 Task: Provide positive feedback about the 'Focused Inbox' feature in Microsoft Outlook.
Action: Mouse moved to (290, 36)
Screenshot: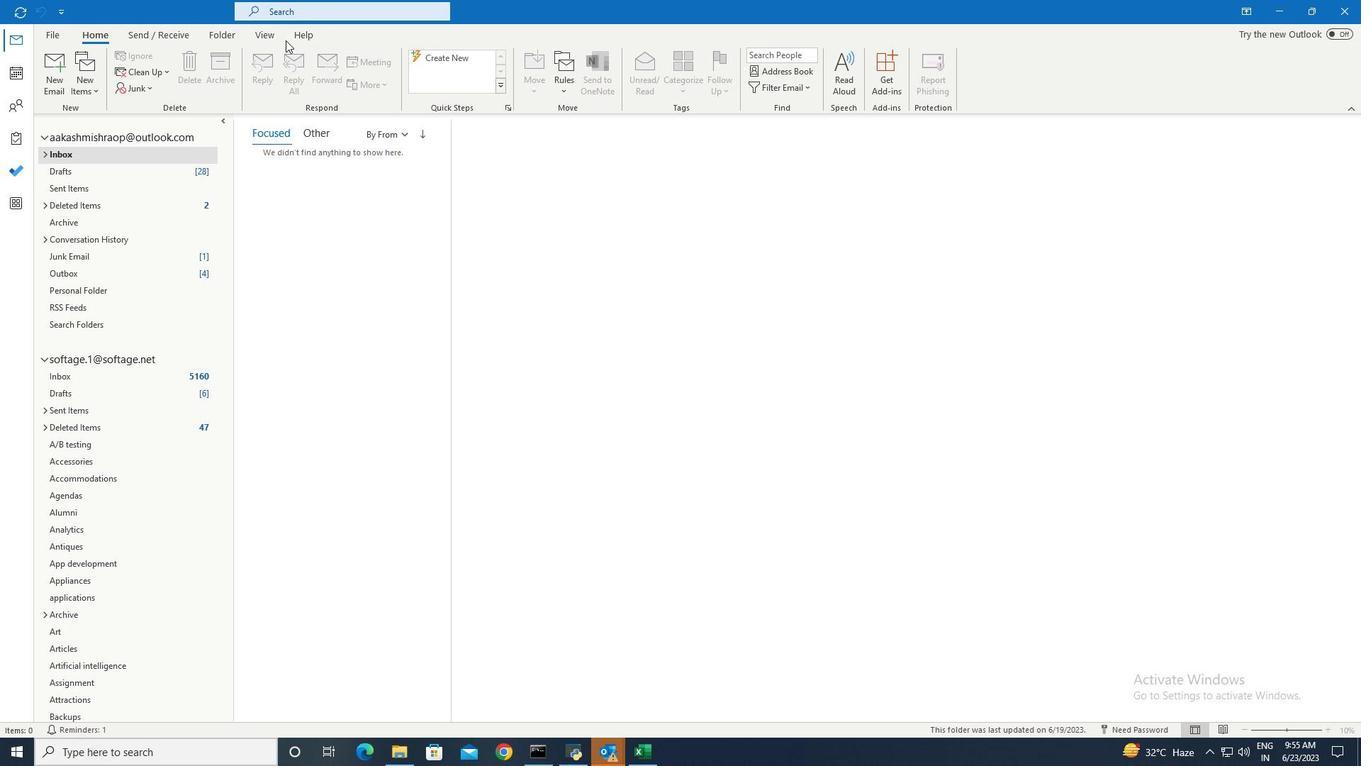 
Action: Mouse pressed left at (290, 36)
Screenshot: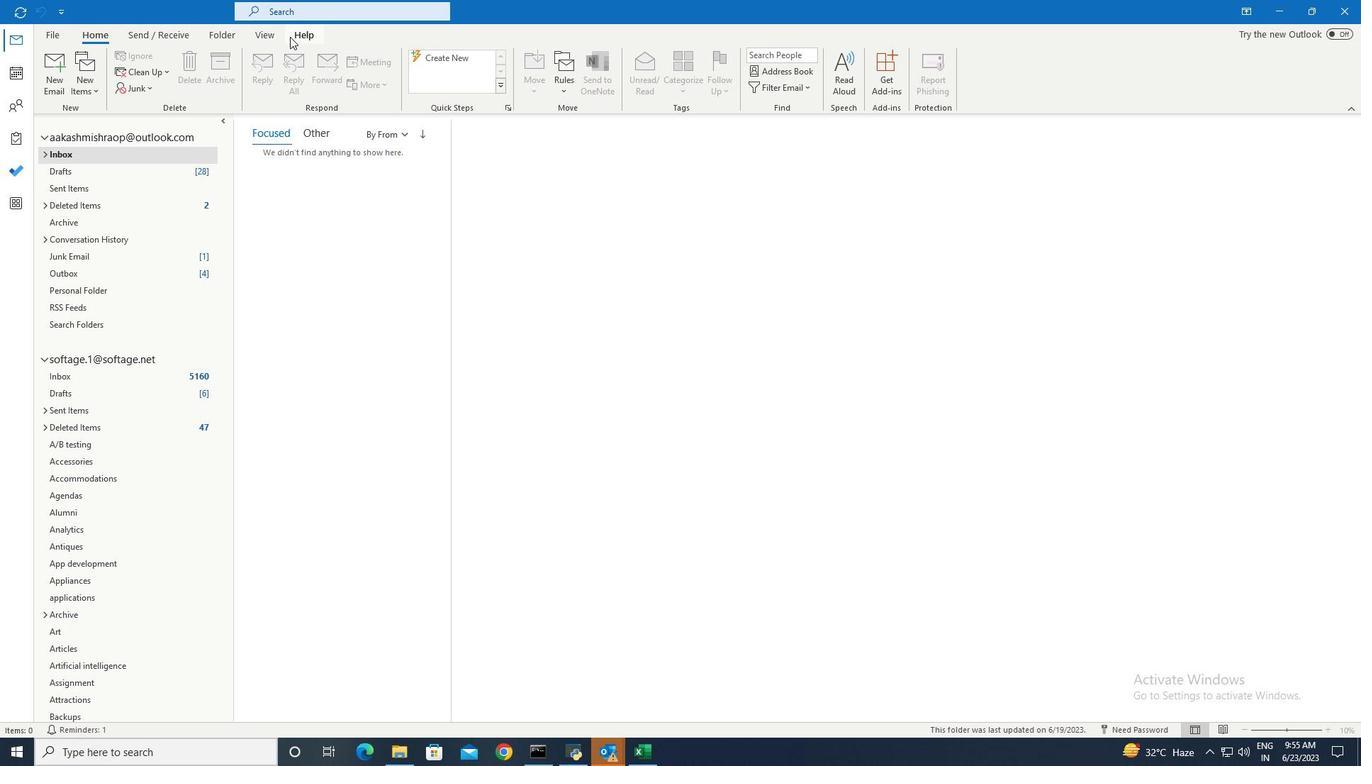 
Action: Mouse moved to (191, 72)
Screenshot: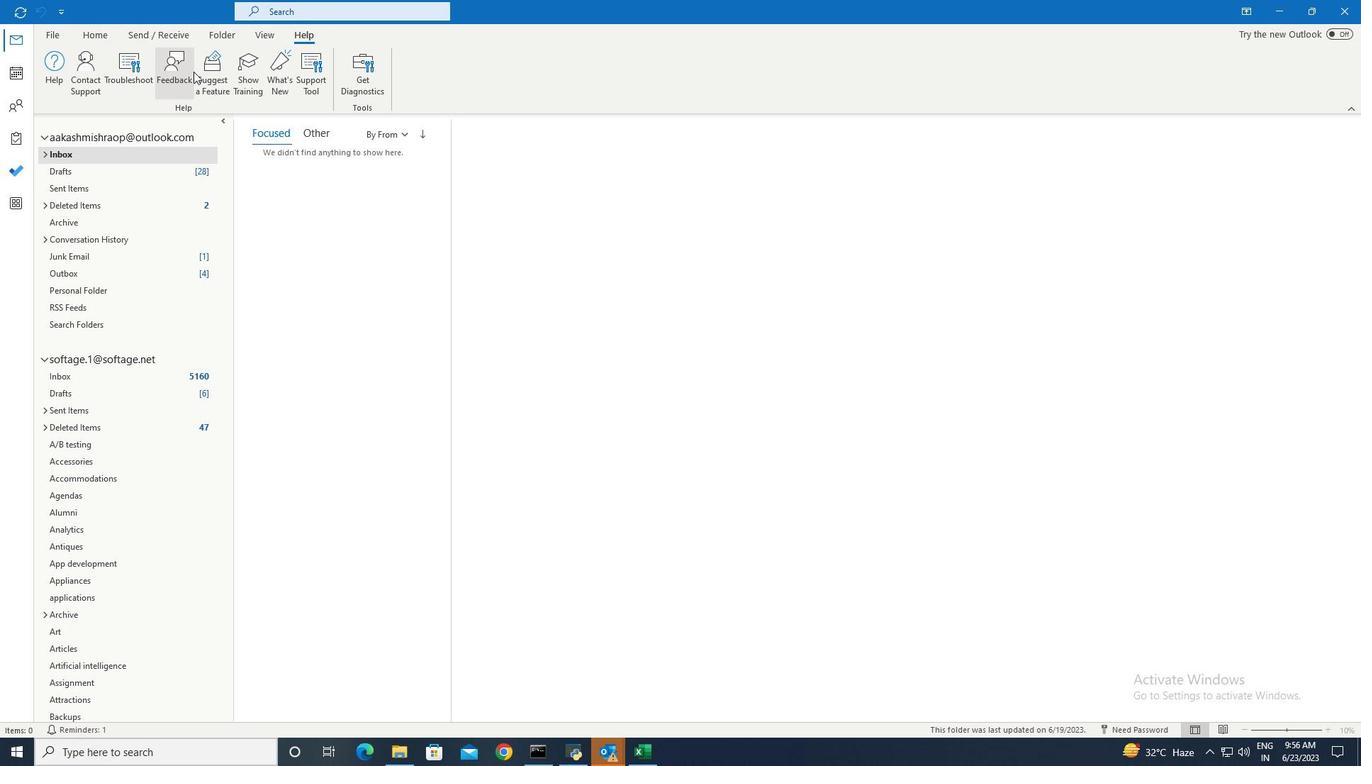 
Action: Mouse pressed left at (191, 72)
Screenshot: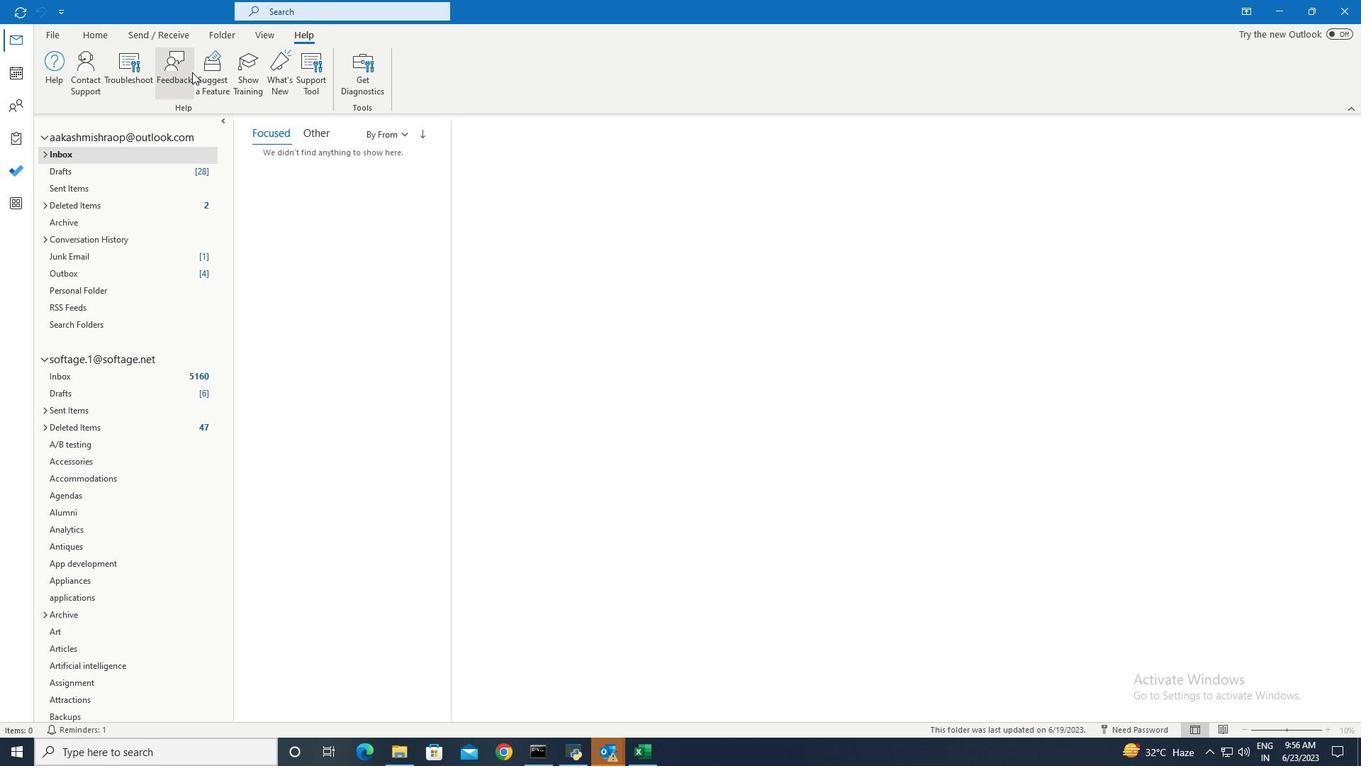 
Action: Mouse moved to (1115, 195)
Screenshot: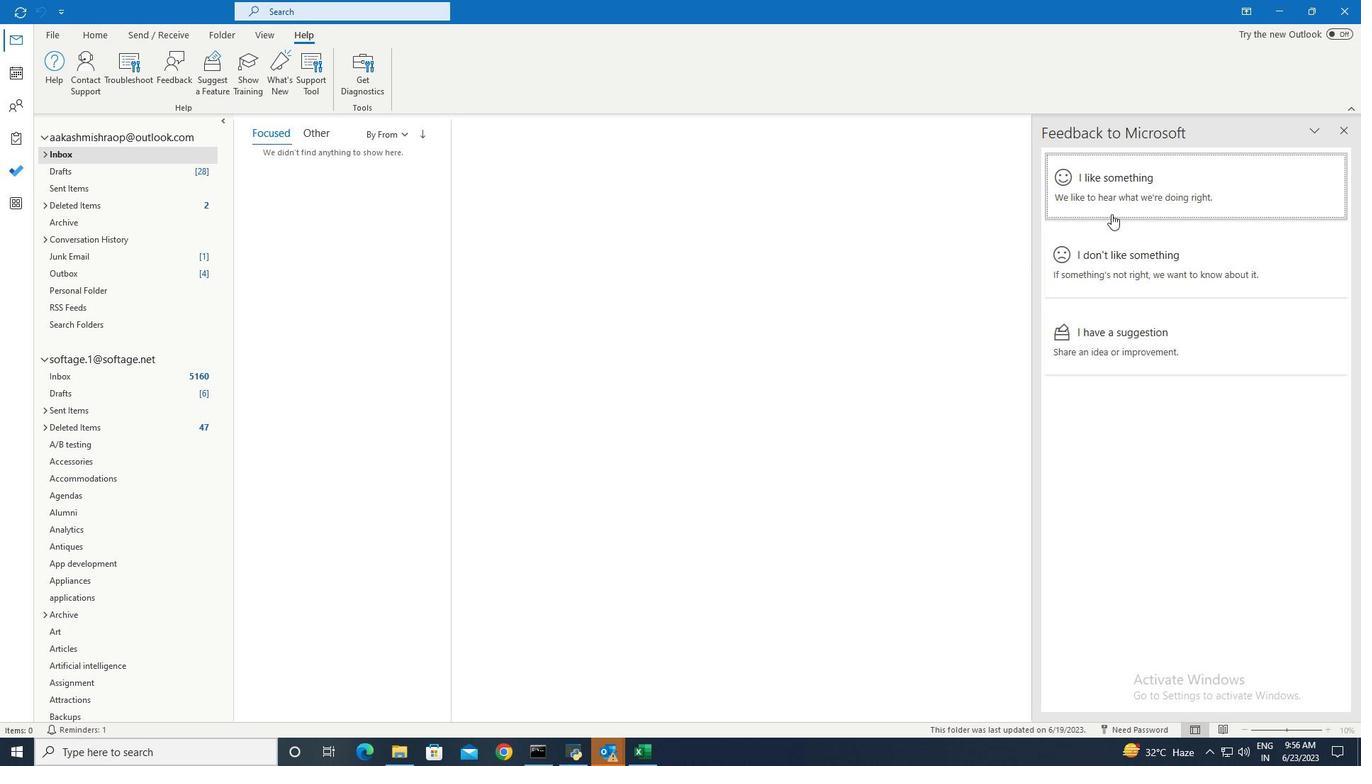 
Action: Mouse pressed left at (1115, 195)
Screenshot: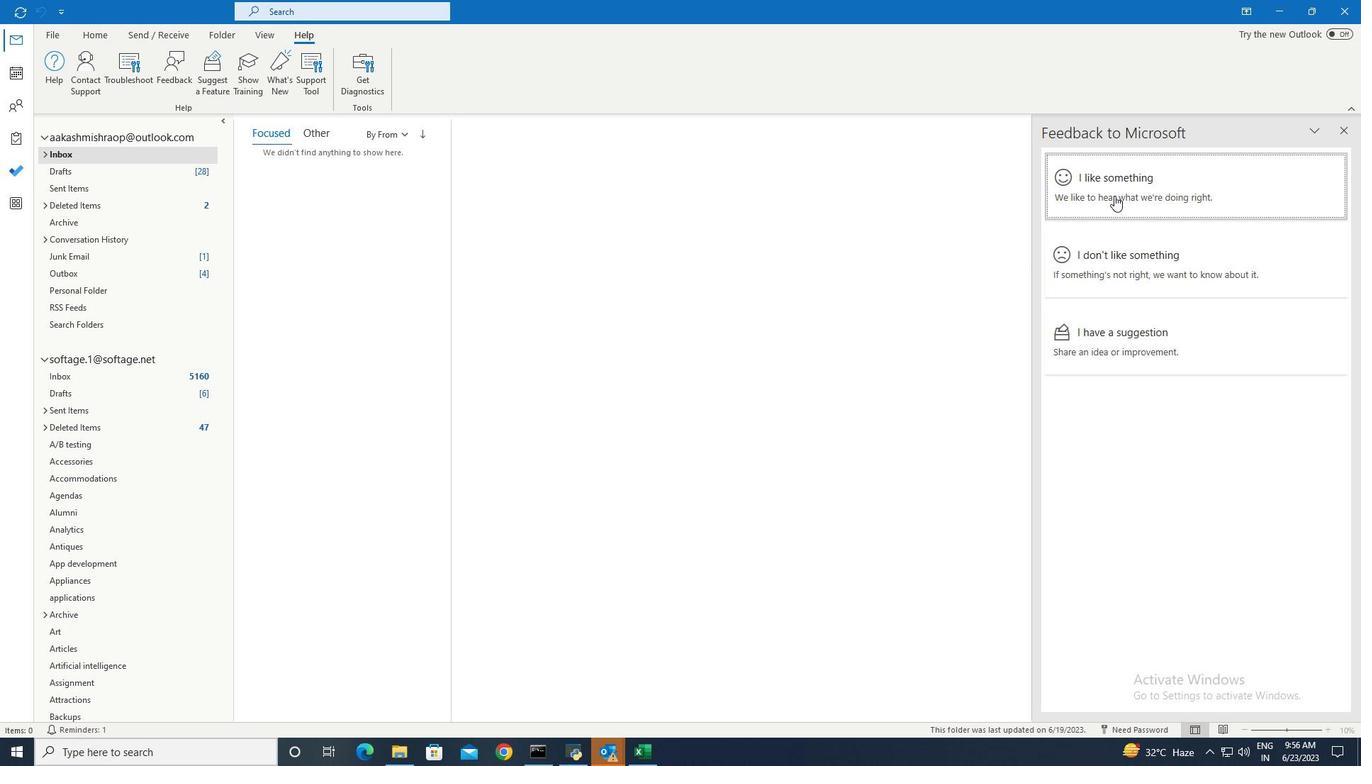 
Action: Mouse moved to (1091, 244)
Screenshot: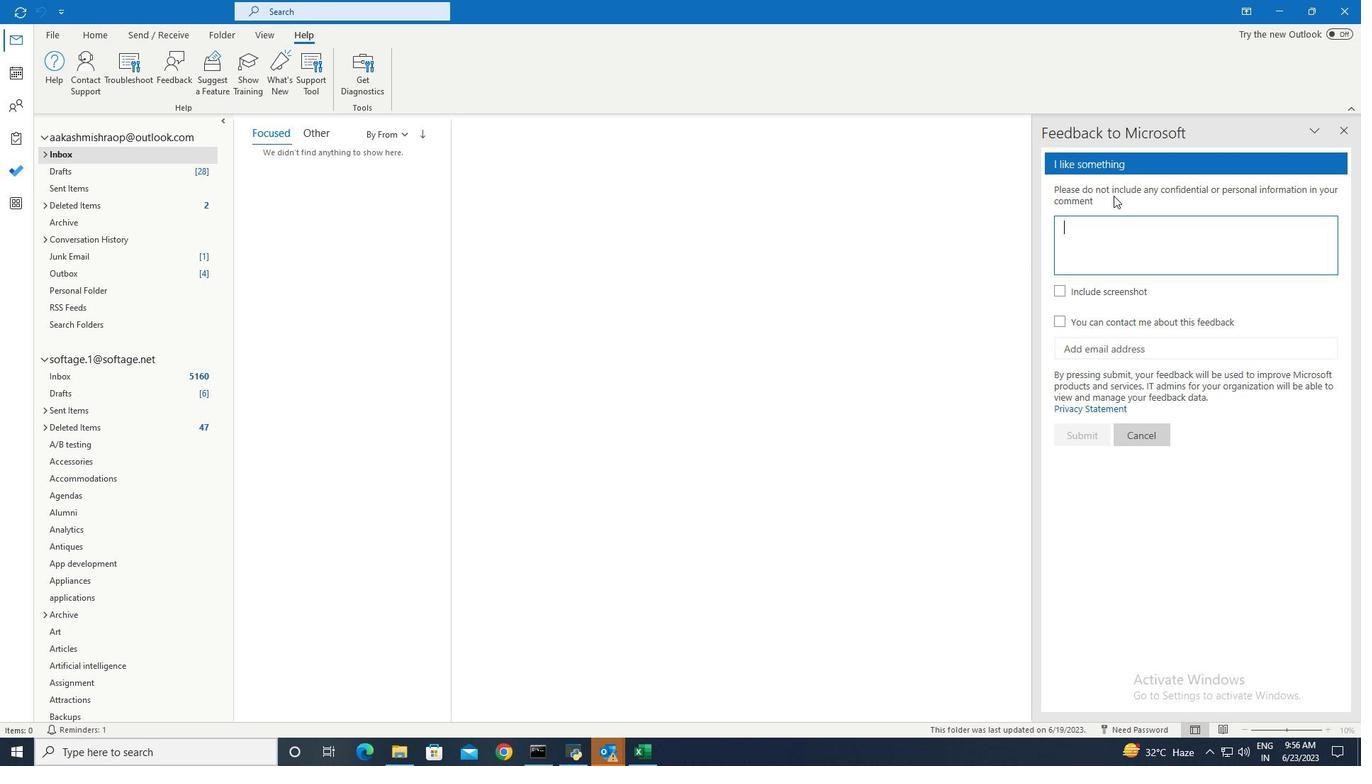 
Action: Mouse pressed left at (1091, 244)
Screenshot: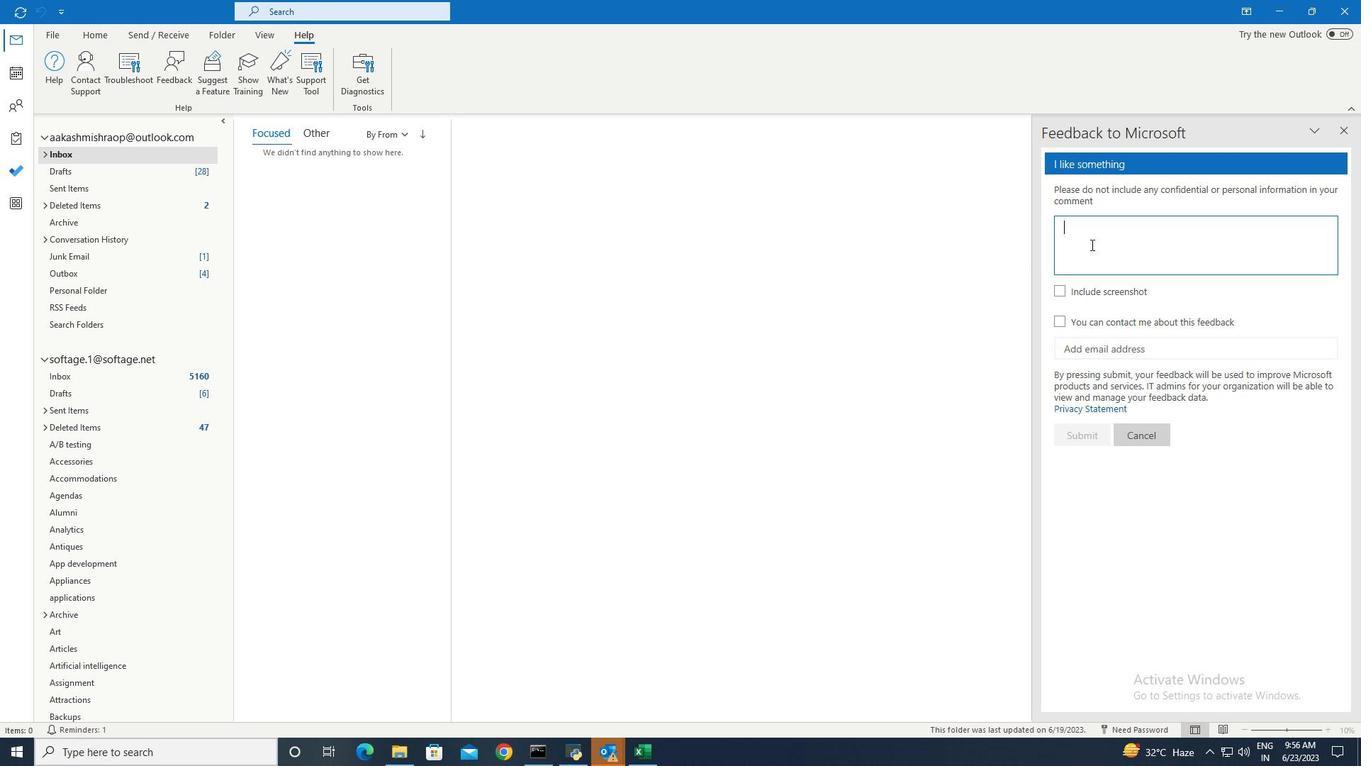 
Action: Key pressed <Key.shift>I<Key.space>would<Key.space>like<Key.space>to<Key.space>express<Key.space>my<Key.space>appreciation<Key.space>for<Key.space>the'focused<Key.space>inbox'<Key.space>feature<Key.space>in<Key.space>outlook
Screenshot: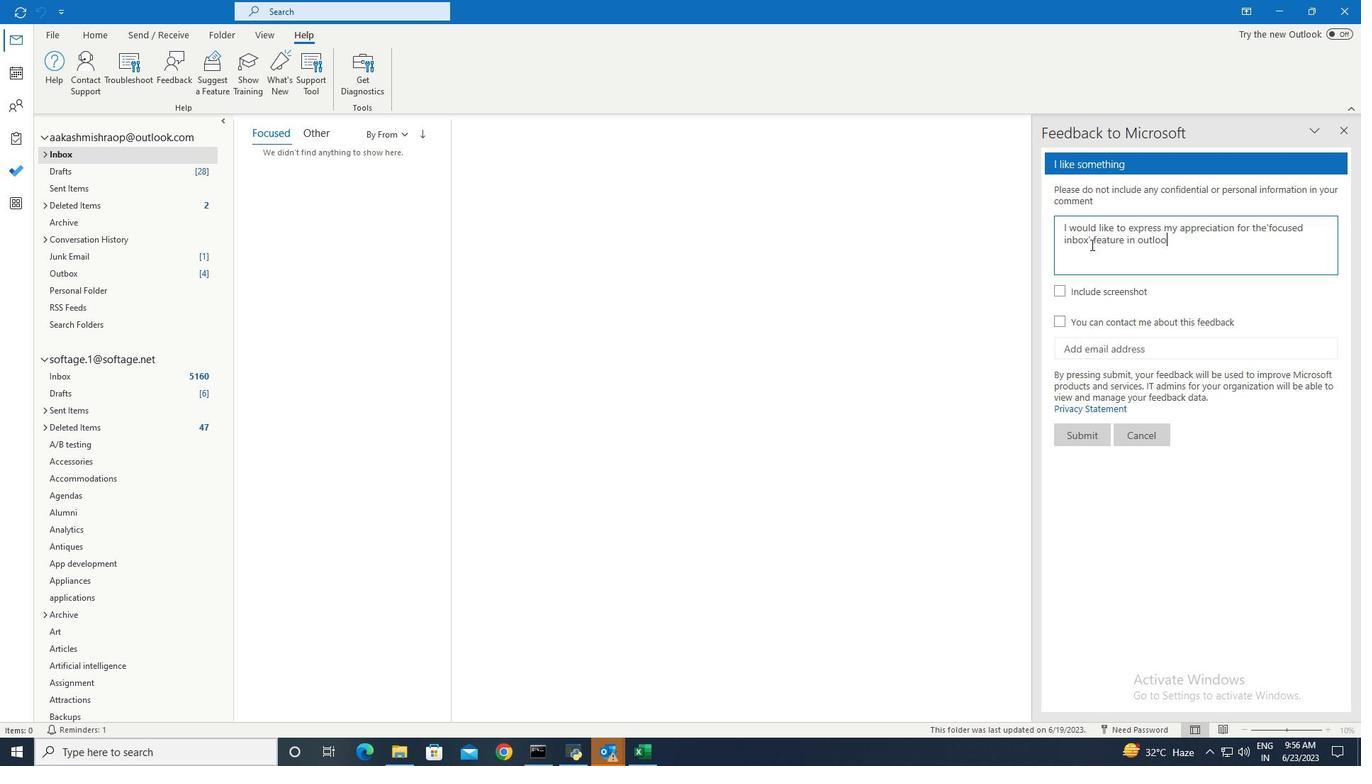 
Action: Mouse moved to (1097, 431)
Screenshot: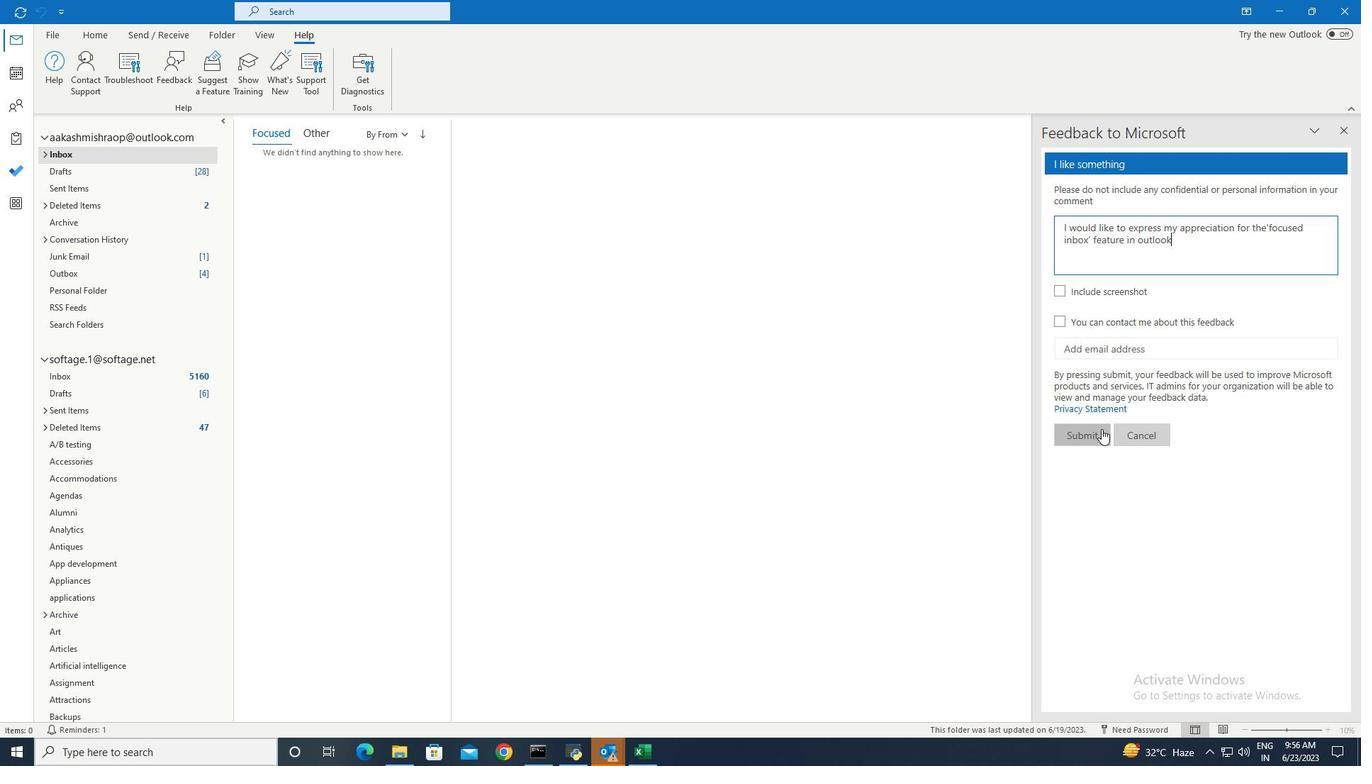 
Action: Mouse pressed left at (1097, 431)
Screenshot: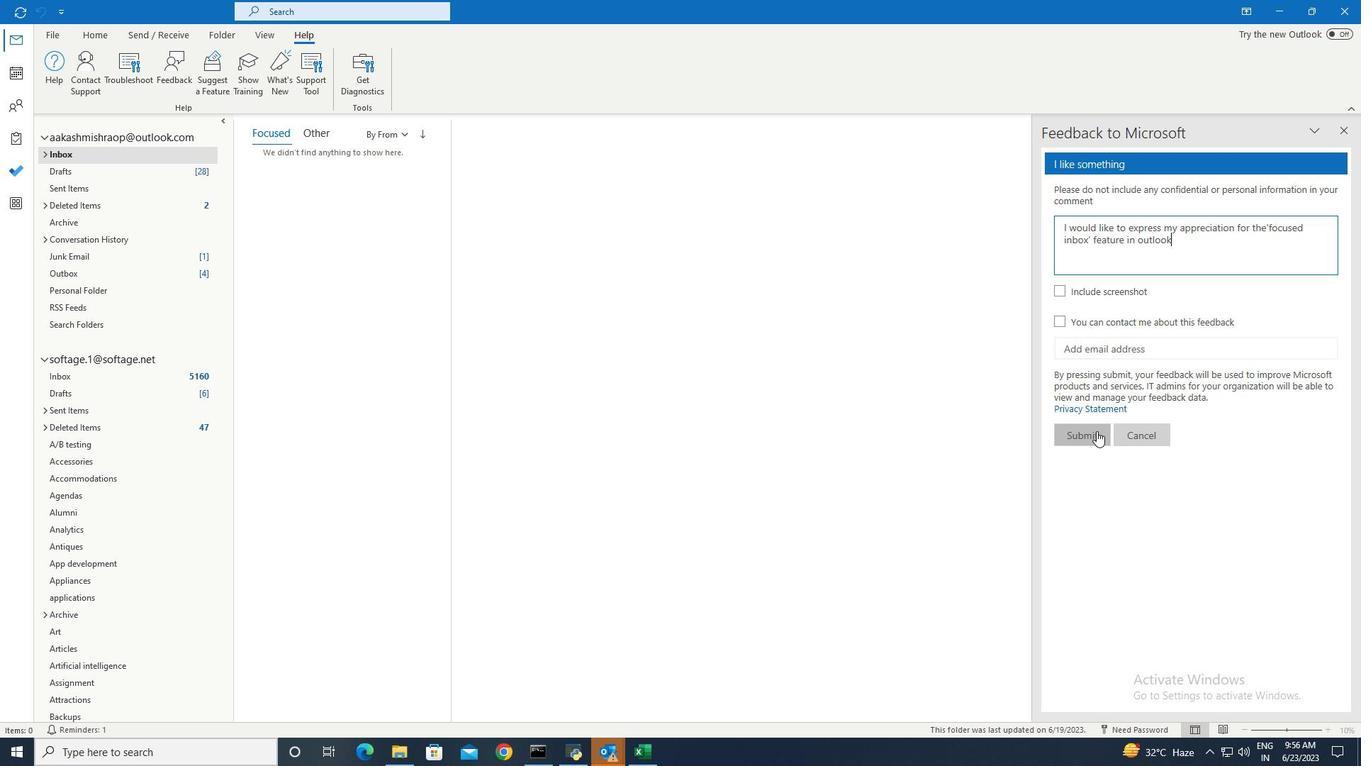 
